 Task: Downgrade and inform are available for All agents.
Action: Mouse moved to (102, 99)
Screenshot: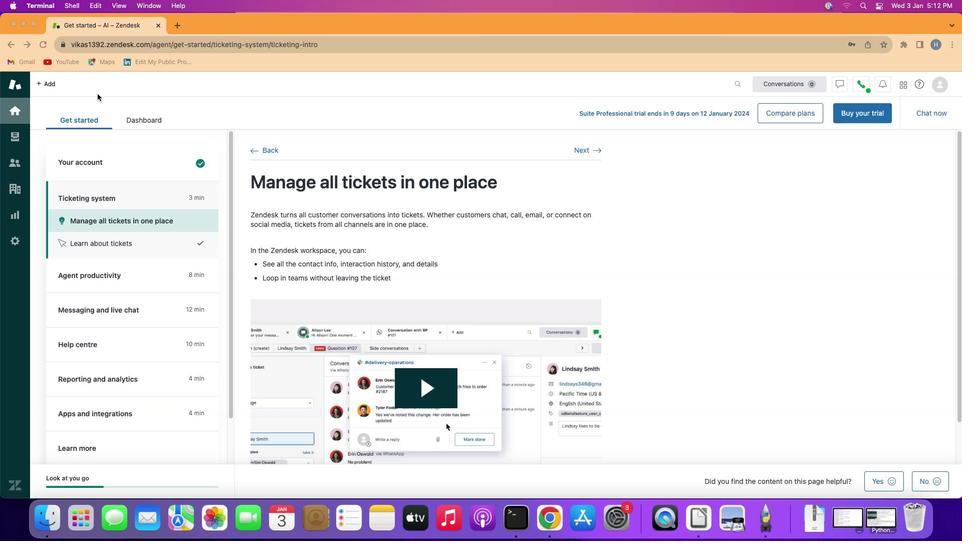 
Action: Mouse pressed left at (102, 99)
Screenshot: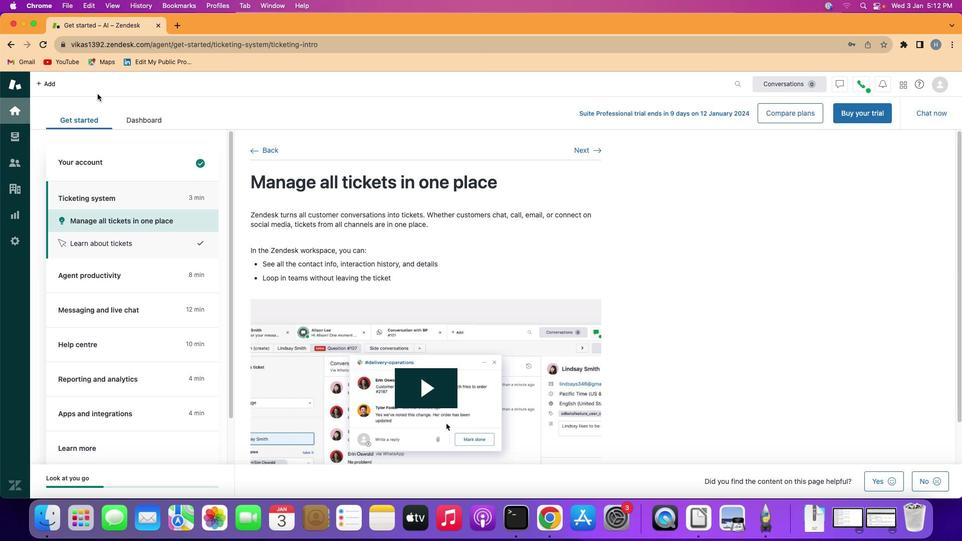 
Action: Mouse moved to (16, 240)
Screenshot: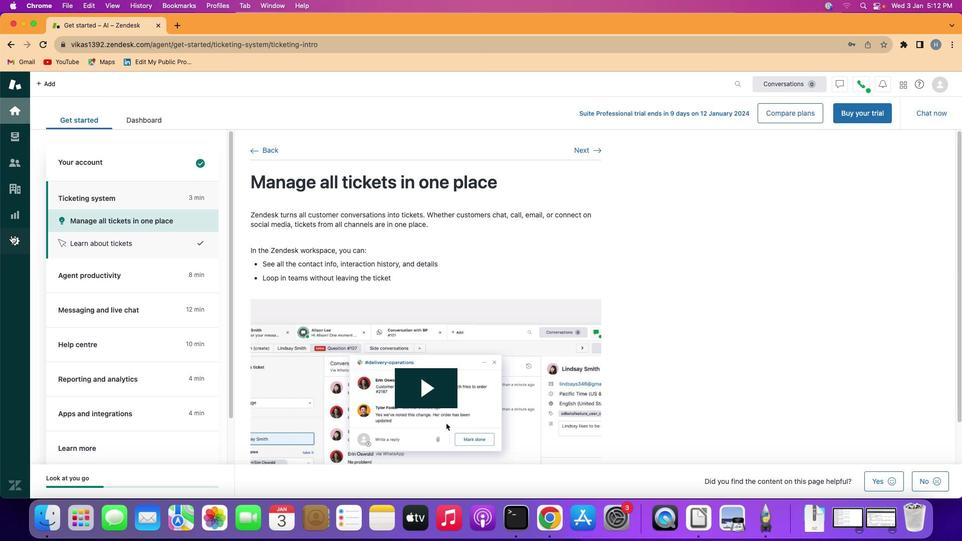 
Action: Mouse pressed left at (16, 240)
Screenshot: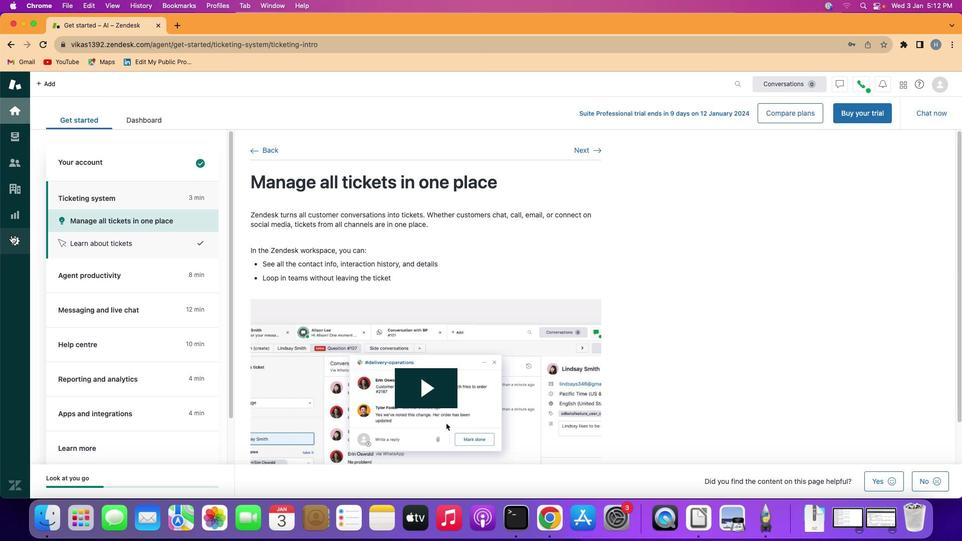 
Action: Mouse moved to (201, 416)
Screenshot: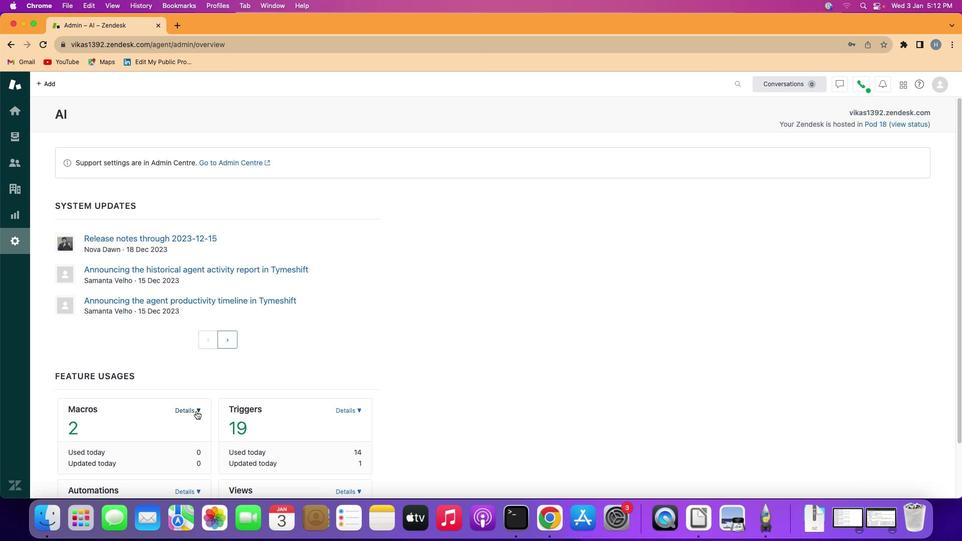 
Action: Mouse pressed left at (201, 416)
Screenshot: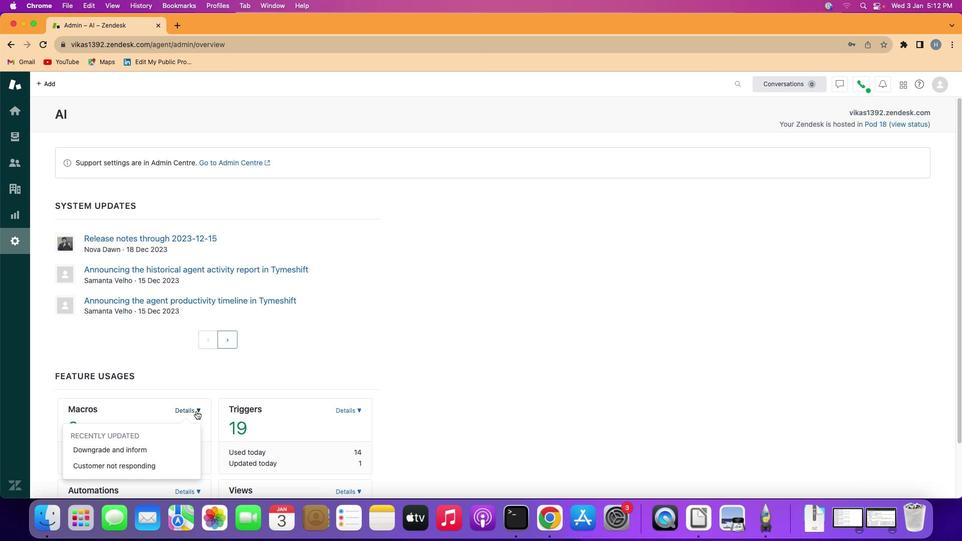 
Action: Mouse moved to (129, 455)
Screenshot: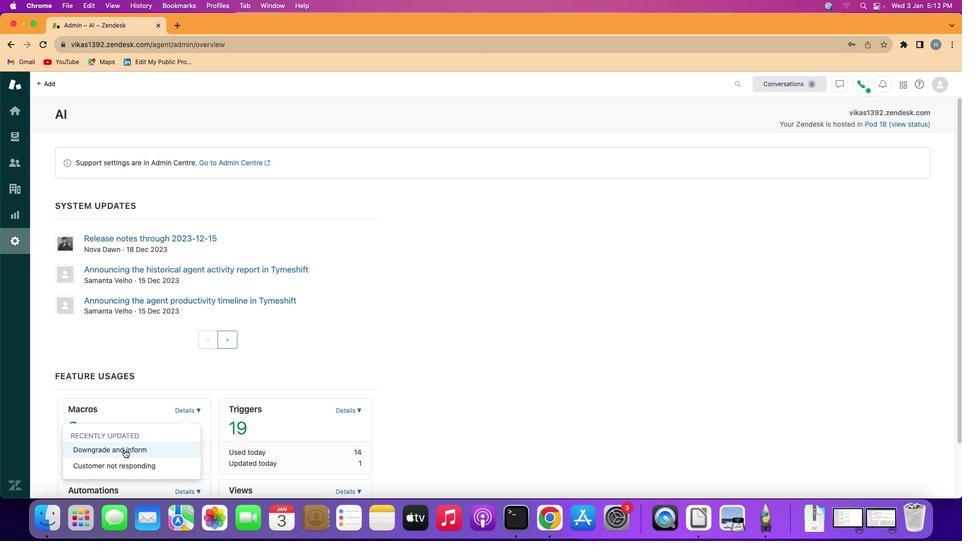 
Action: Mouse pressed left at (129, 455)
Screenshot: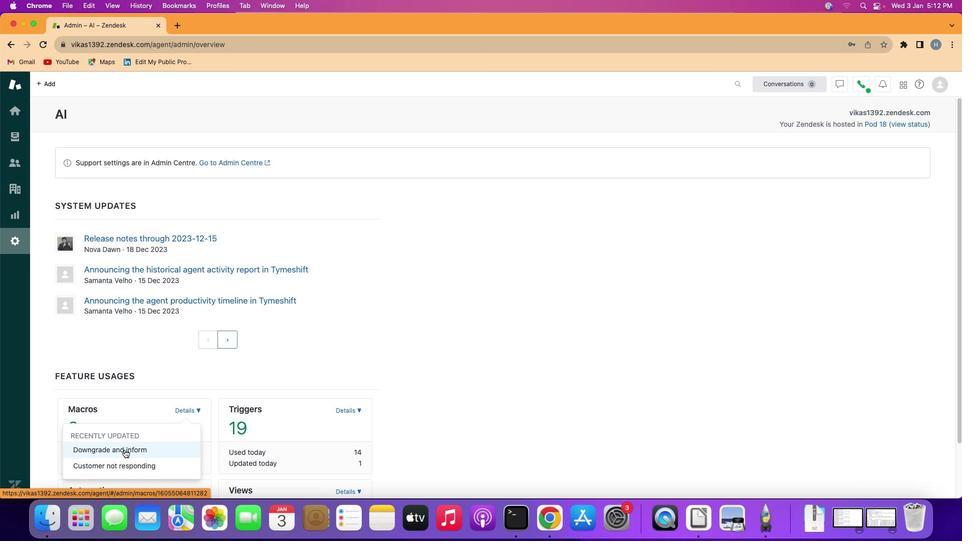 
Action: Mouse moved to (176, 272)
Screenshot: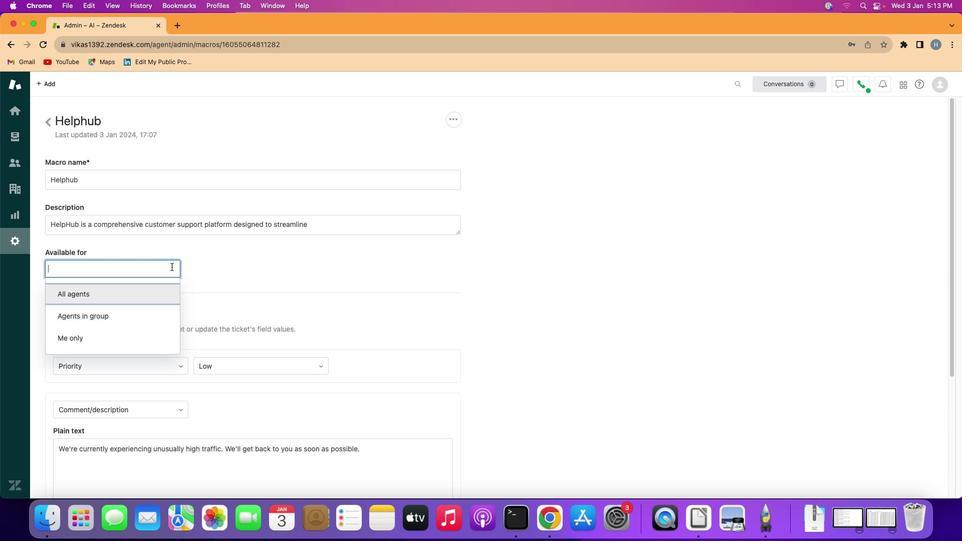 
Action: Mouse pressed left at (176, 272)
Screenshot: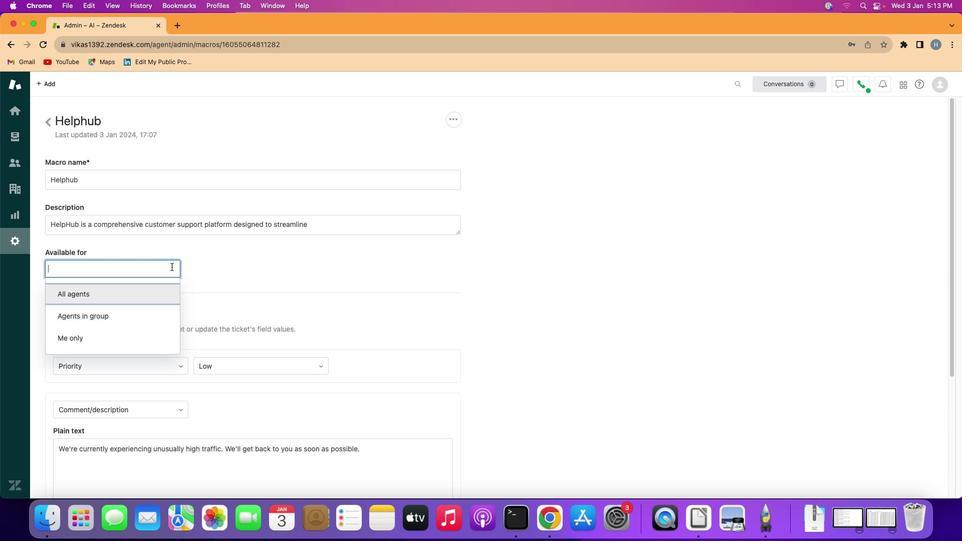 
Action: Mouse moved to (159, 297)
Screenshot: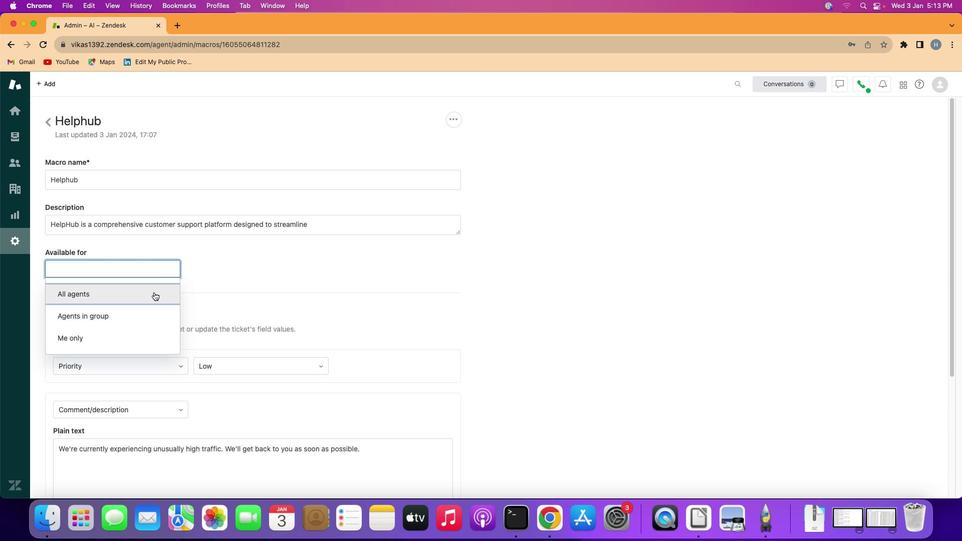 
Action: Mouse pressed left at (159, 297)
Screenshot: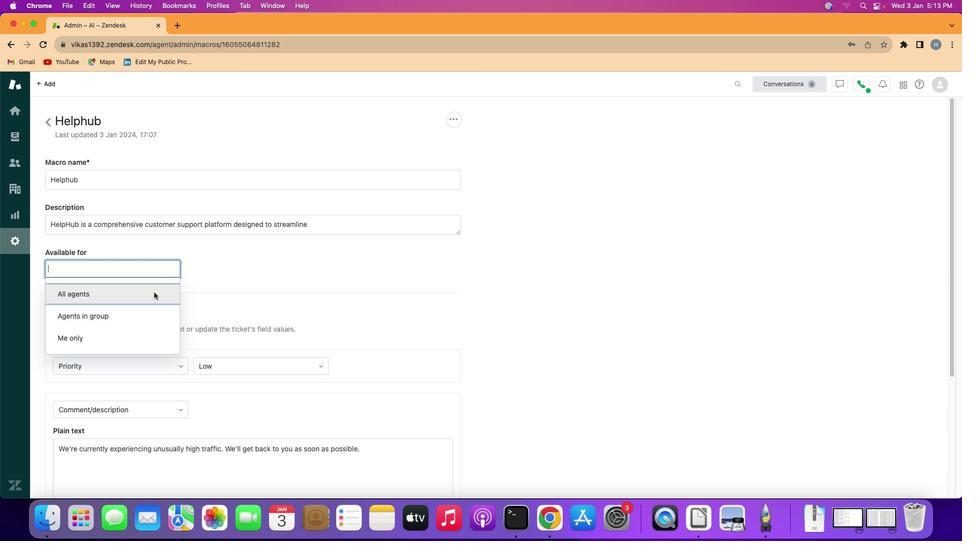 
Action: Mouse moved to (284, 259)
Screenshot: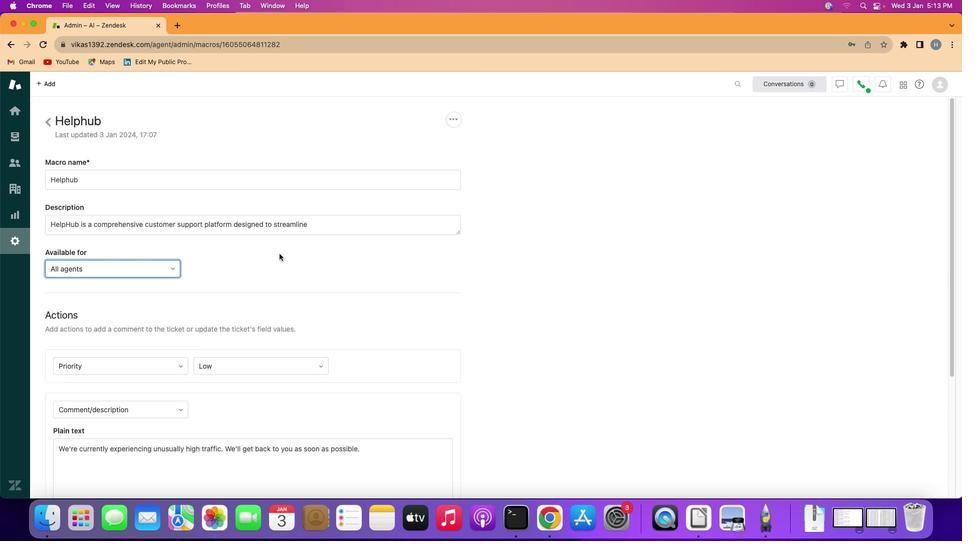 
